 Task: Sort the products in the category "Dental Care" by relevance.
Action: Mouse moved to (236, 108)
Screenshot: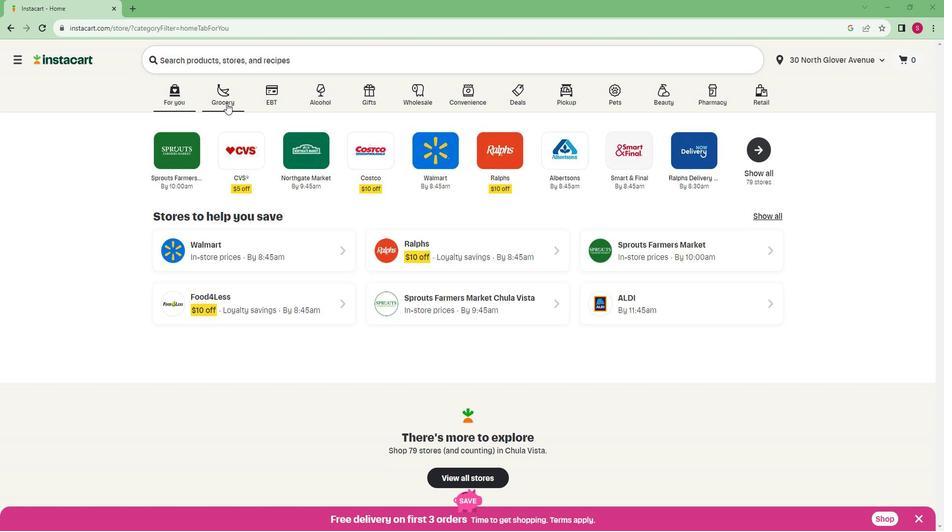 
Action: Mouse pressed left at (236, 108)
Screenshot: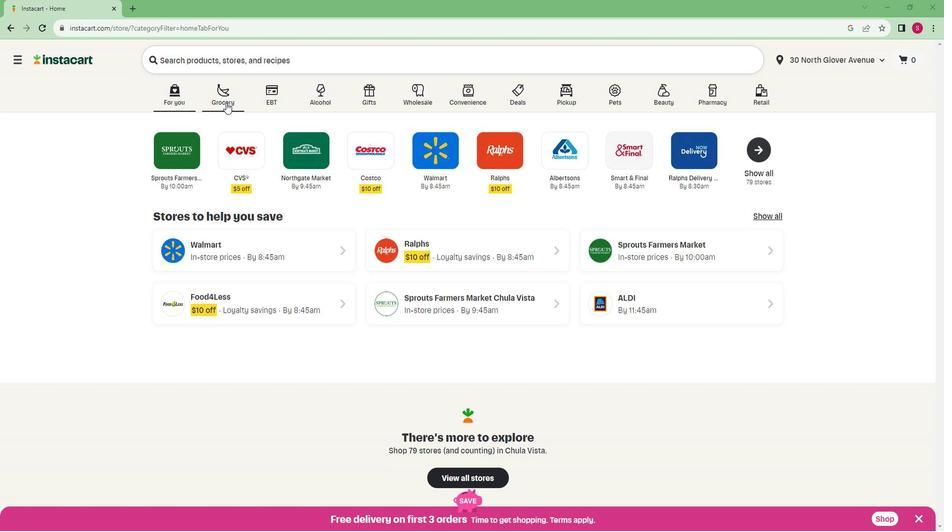 
Action: Mouse moved to (221, 272)
Screenshot: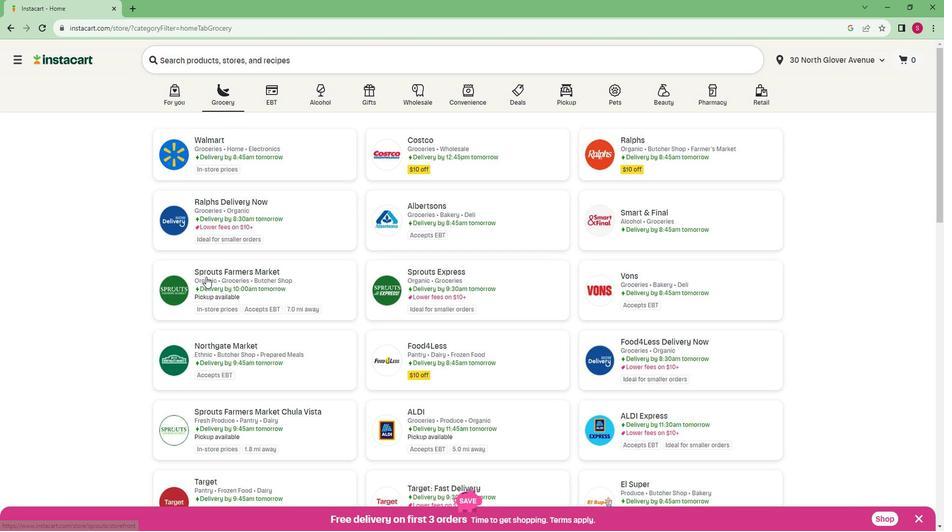 
Action: Mouse pressed left at (221, 272)
Screenshot: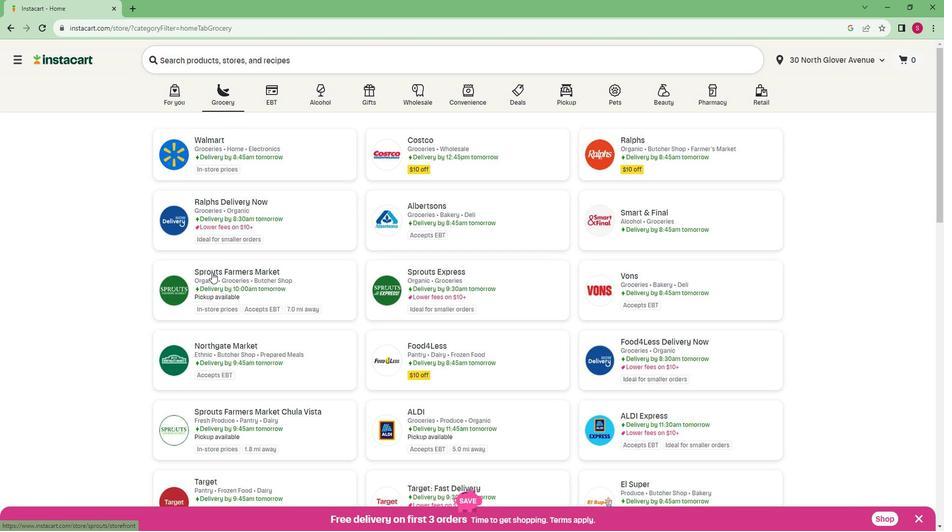 
Action: Mouse moved to (70, 332)
Screenshot: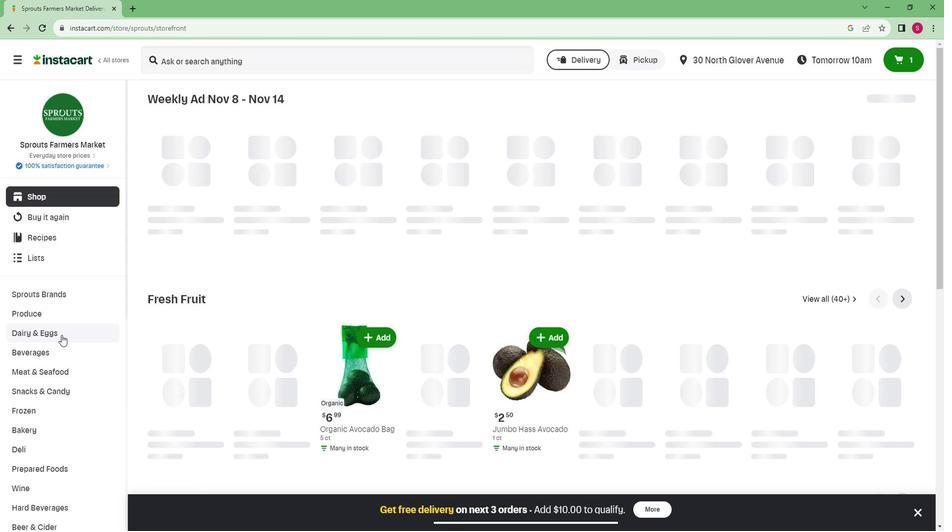 
Action: Mouse scrolled (70, 332) with delta (0, 0)
Screenshot: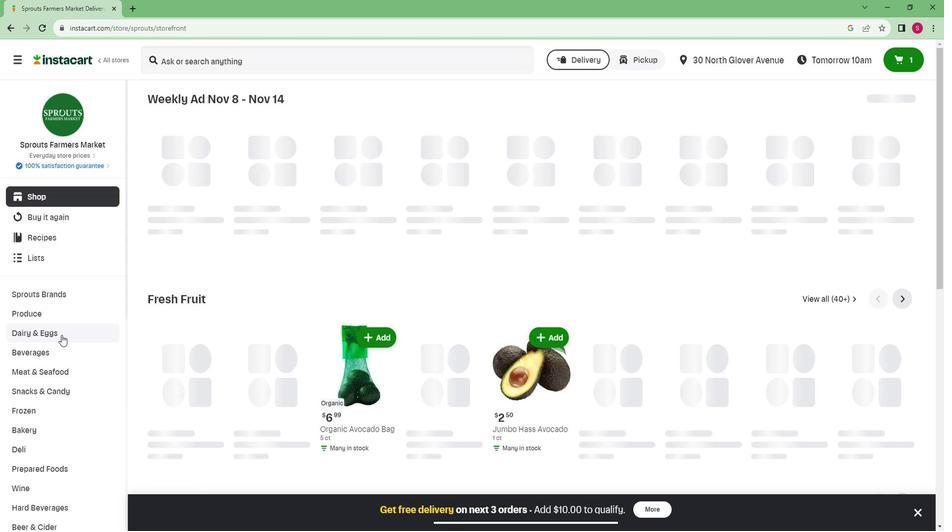 
Action: Mouse moved to (69, 333)
Screenshot: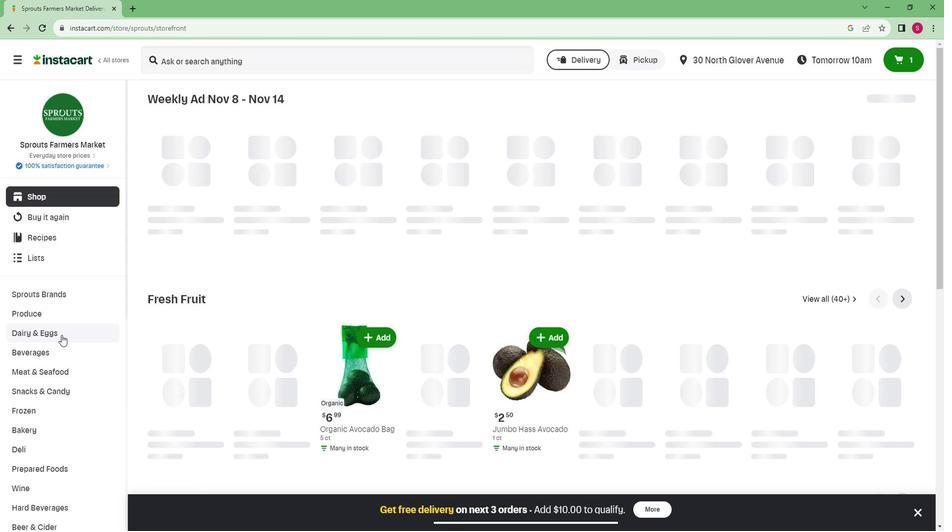 
Action: Mouse scrolled (69, 332) with delta (0, 0)
Screenshot: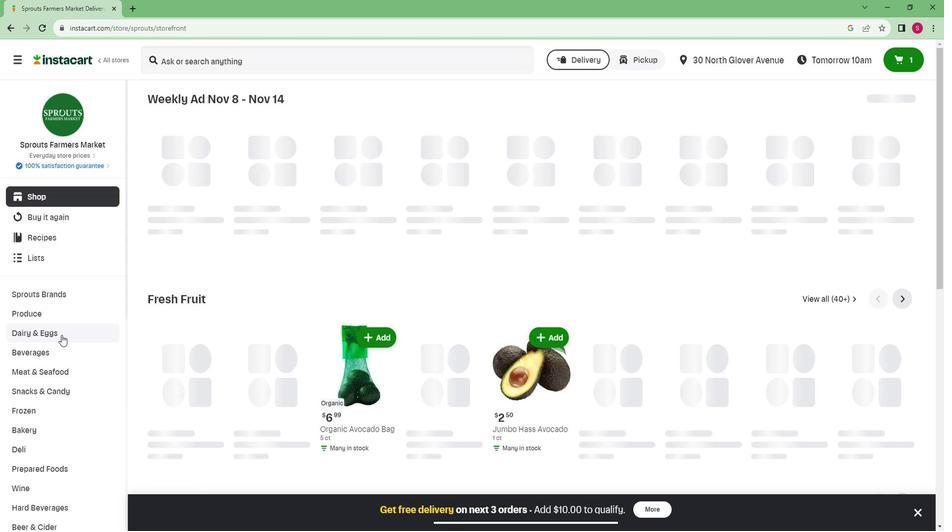 
Action: Mouse moved to (68, 333)
Screenshot: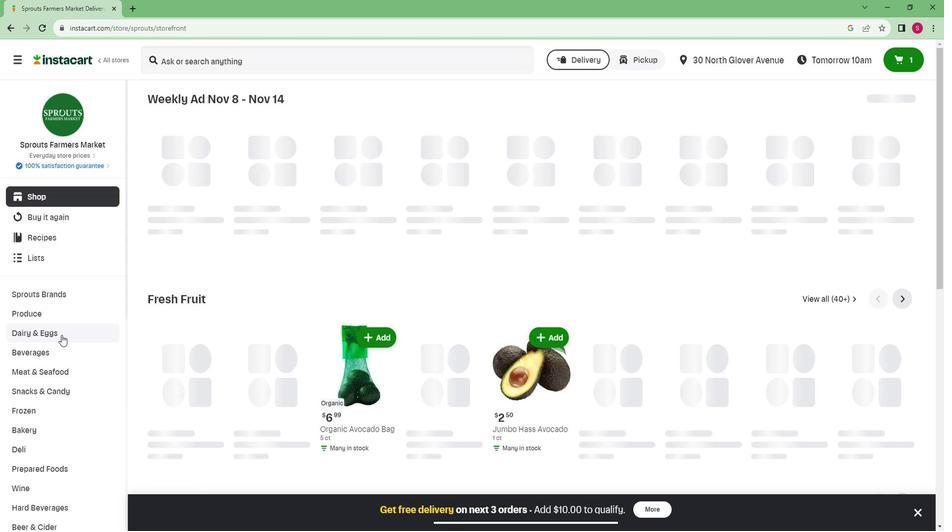 
Action: Mouse scrolled (68, 333) with delta (0, 0)
Screenshot: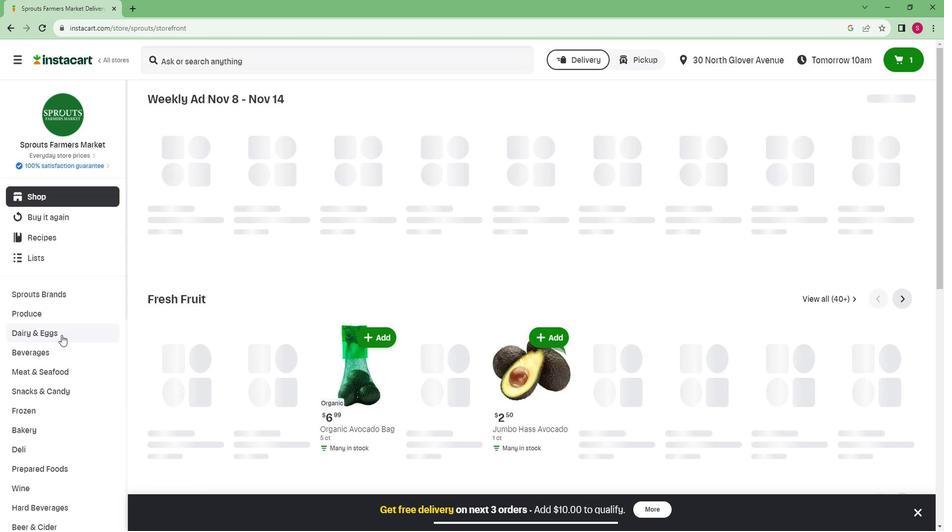 
Action: Mouse moved to (67, 333)
Screenshot: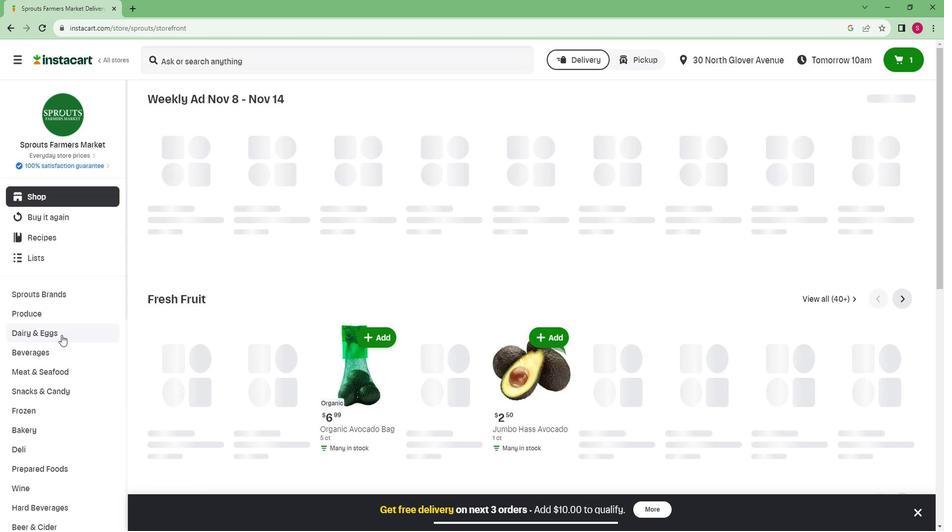 
Action: Mouse scrolled (67, 333) with delta (0, 0)
Screenshot: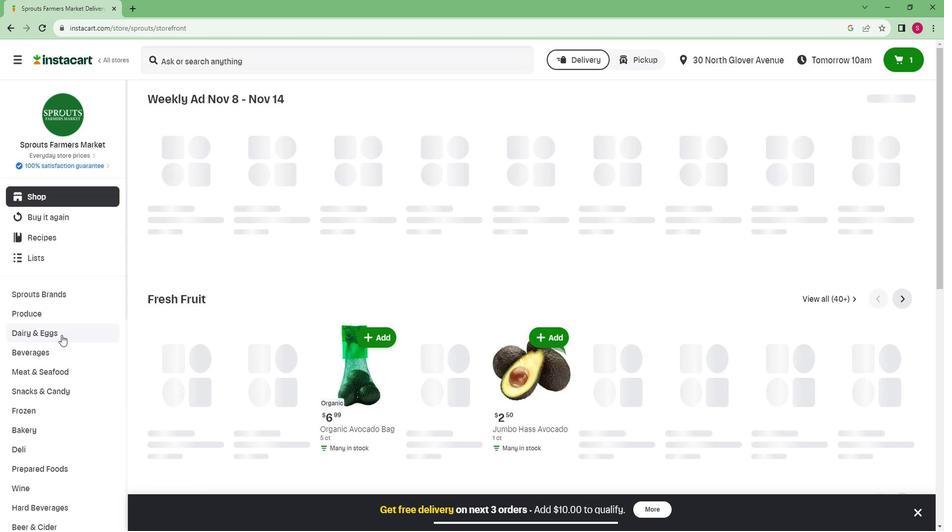
Action: Mouse moved to (67, 334)
Screenshot: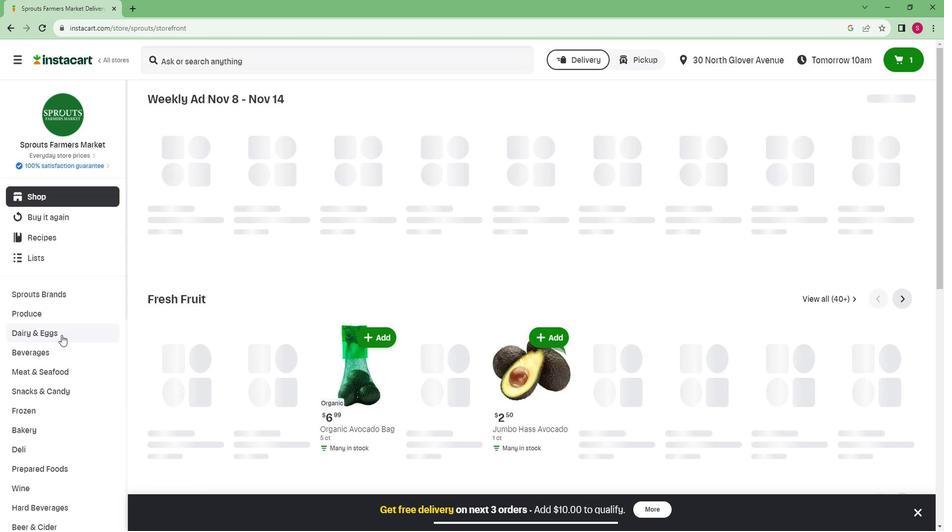 
Action: Mouse scrolled (67, 333) with delta (0, 0)
Screenshot: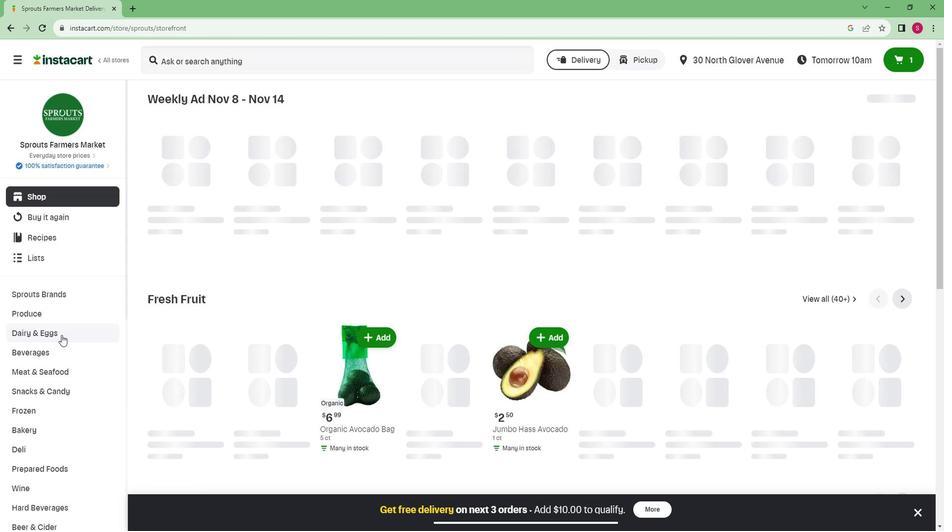 
Action: Mouse moved to (67, 334)
Screenshot: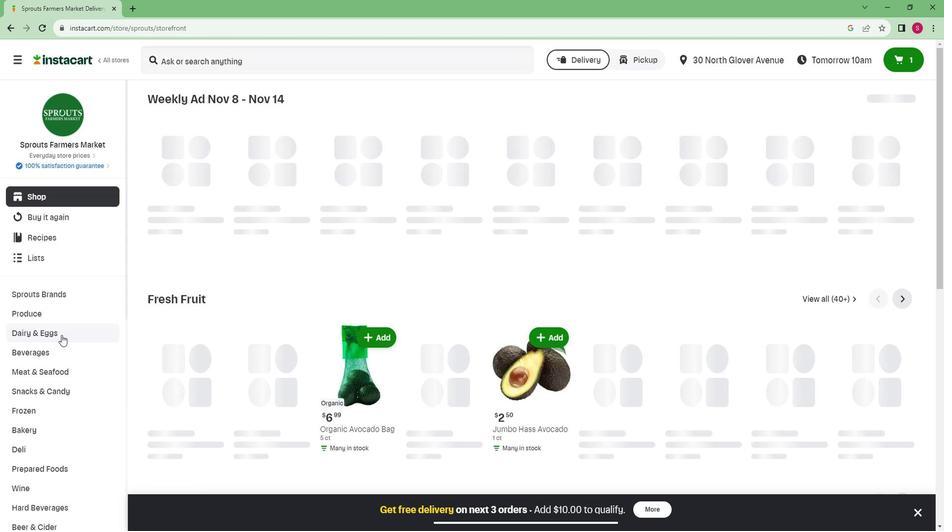 
Action: Mouse scrolled (67, 333) with delta (0, 0)
Screenshot: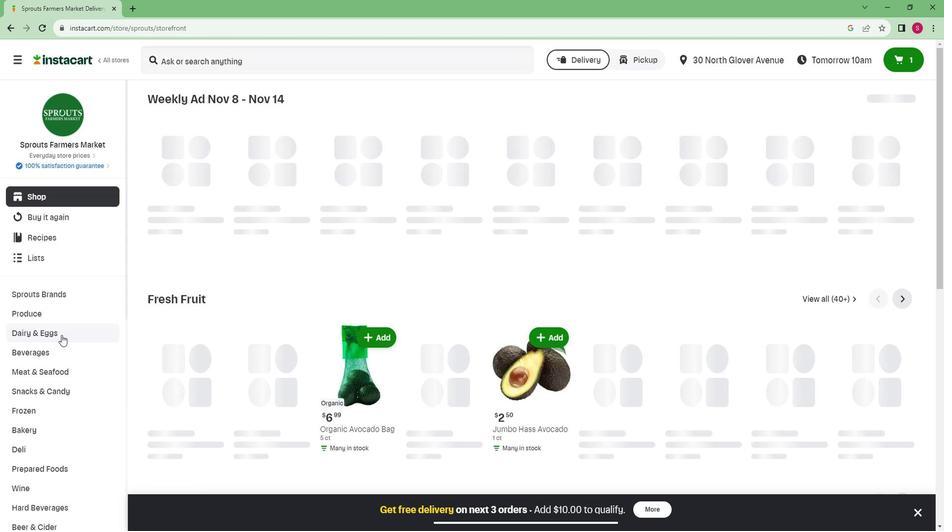 
Action: Mouse scrolled (67, 333) with delta (0, 0)
Screenshot: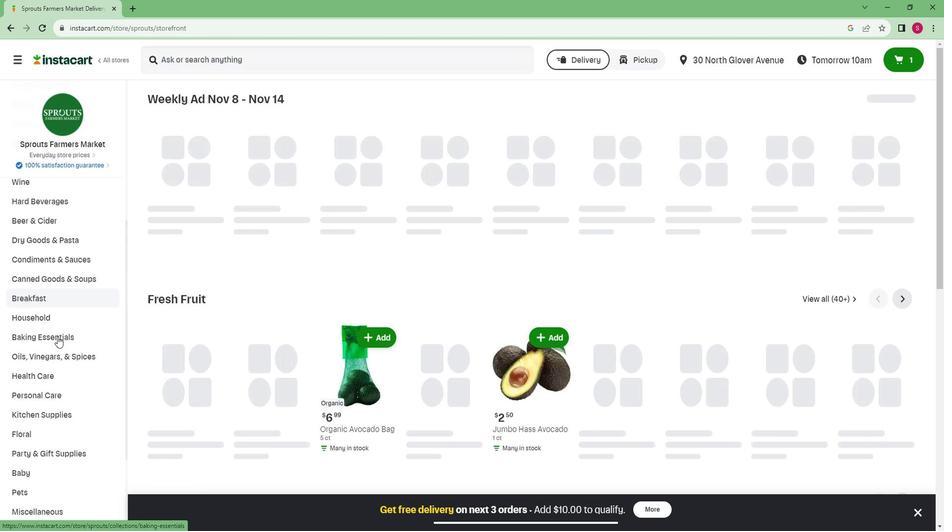 
Action: Mouse scrolled (67, 333) with delta (0, 0)
Screenshot: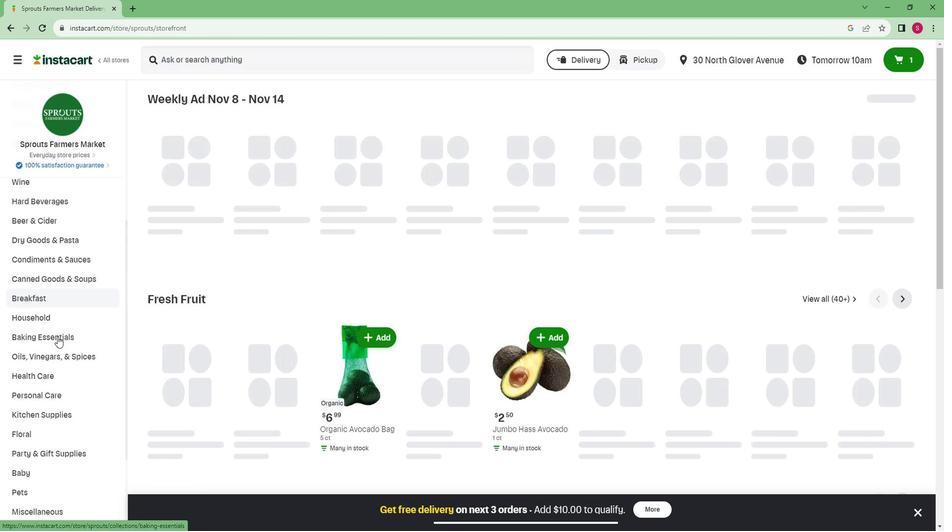
Action: Mouse scrolled (67, 333) with delta (0, 0)
Screenshot: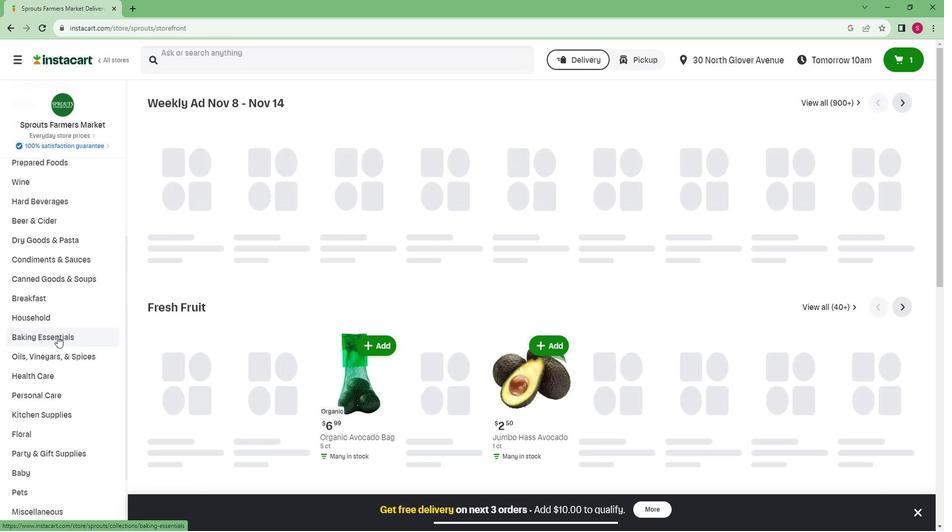 
Action: Mouse scrolled (67, 333) with delta (0, 0)
Screenshot: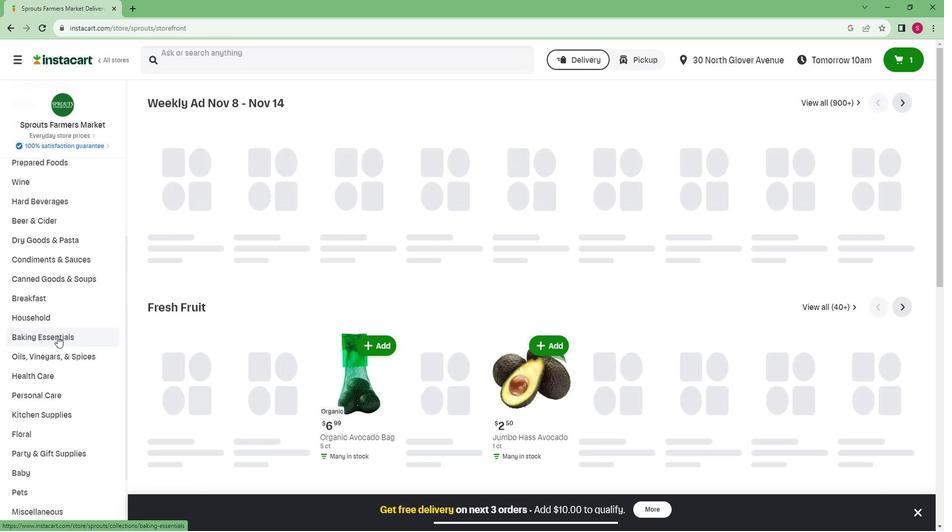 
Action: Mouse scrolled (67, 333) with delta (0, 0)
Screenshot: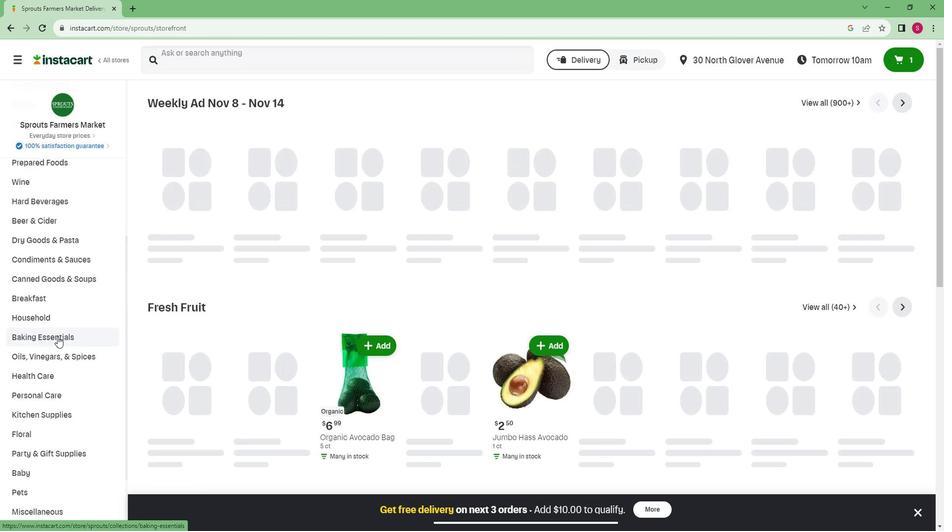 
Action: Mouse moved to (37, 488)
Screenshot: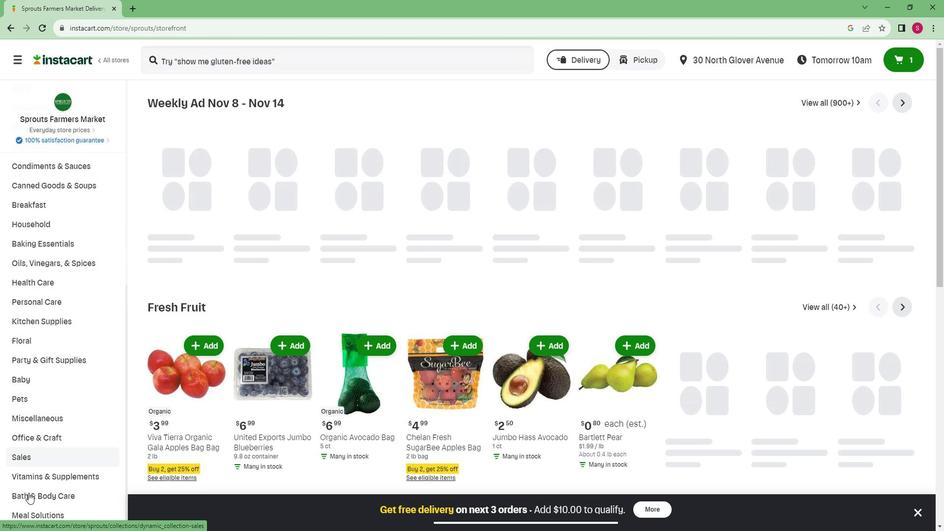 
Action: Mouse pressed left at (37, 488)
Screenshot: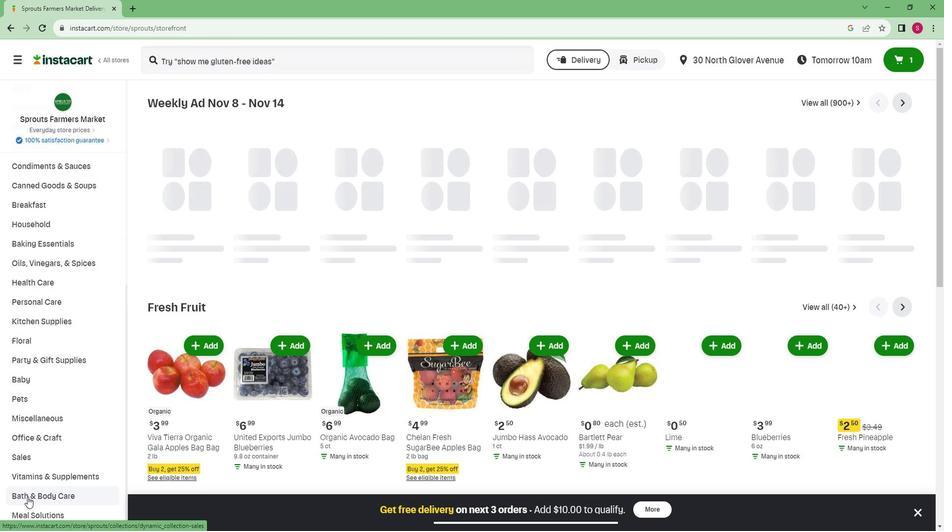 
Action: Mouse moved to (659, 135)
Screenshot: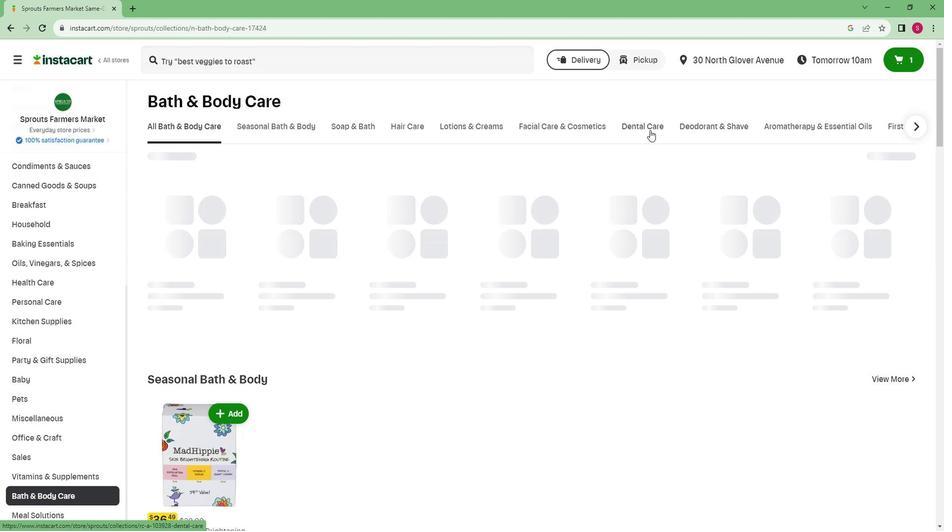 
Action: Mouse pressed left at (659, 135)
Screenshot: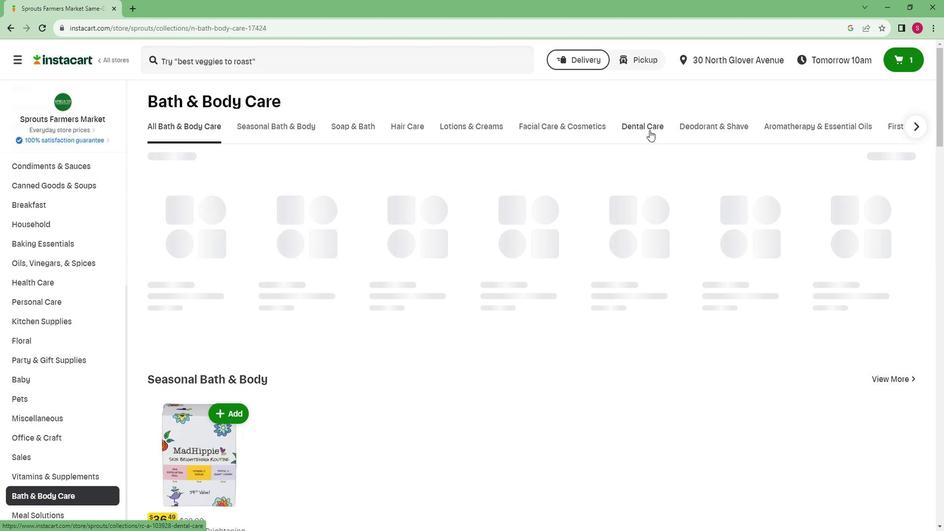 
Action: Mouse moved to (844, 166)
Screenshot: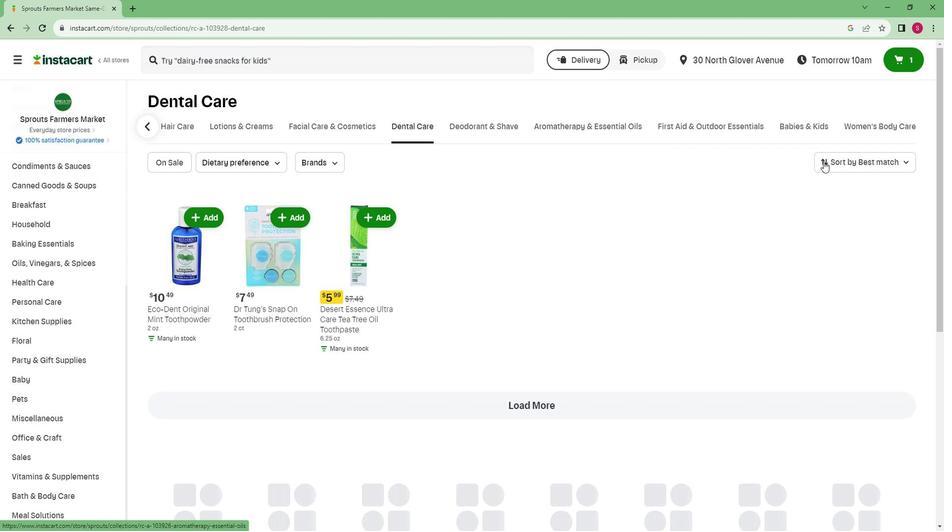 
Action: Mouse pressed left at (844, 166)
Screenshot: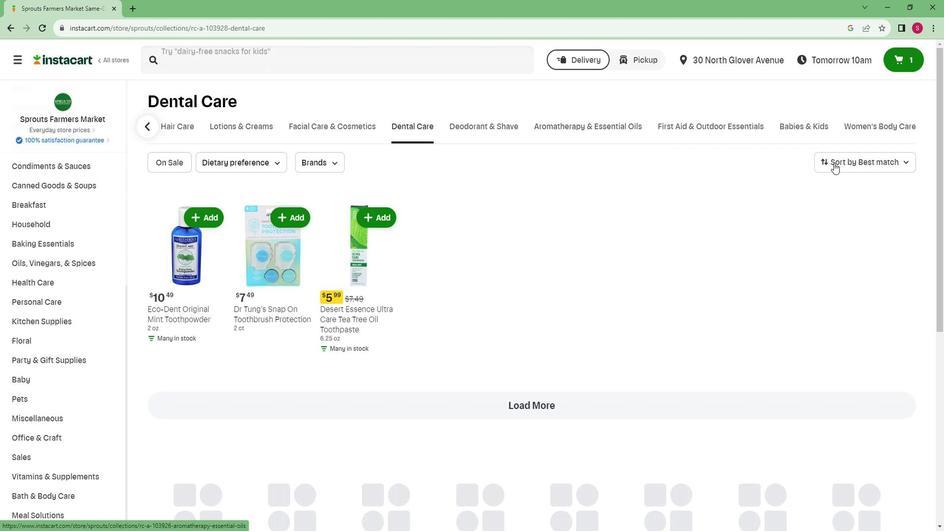 
Action: Mouse moved to (848, 313)
Screenshot: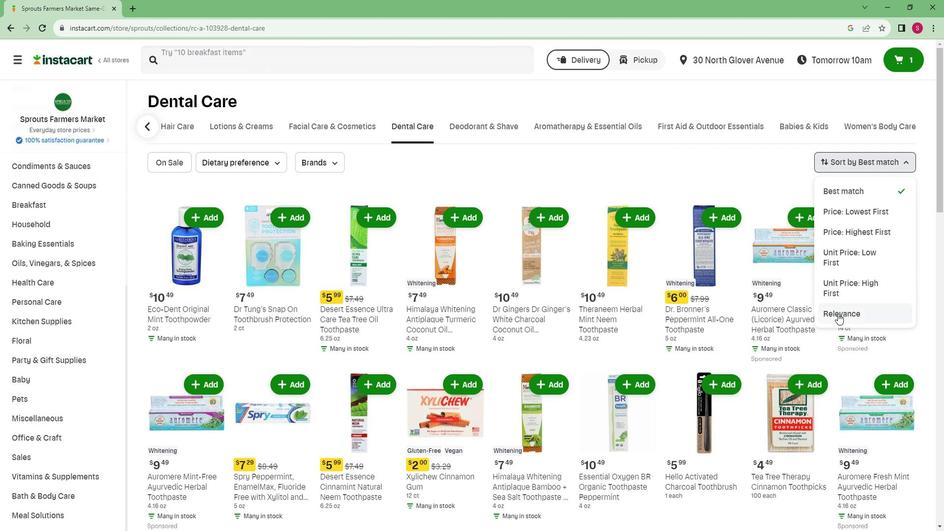 
Action: Mouse pressed left at (848, 313)
Screenshot: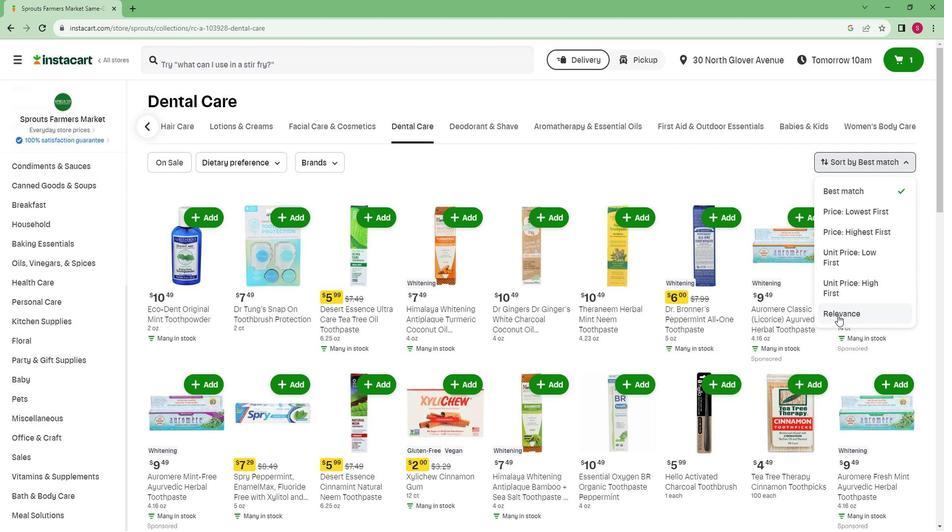 
Action: Mouse moved to (506, 248)
Screenshot: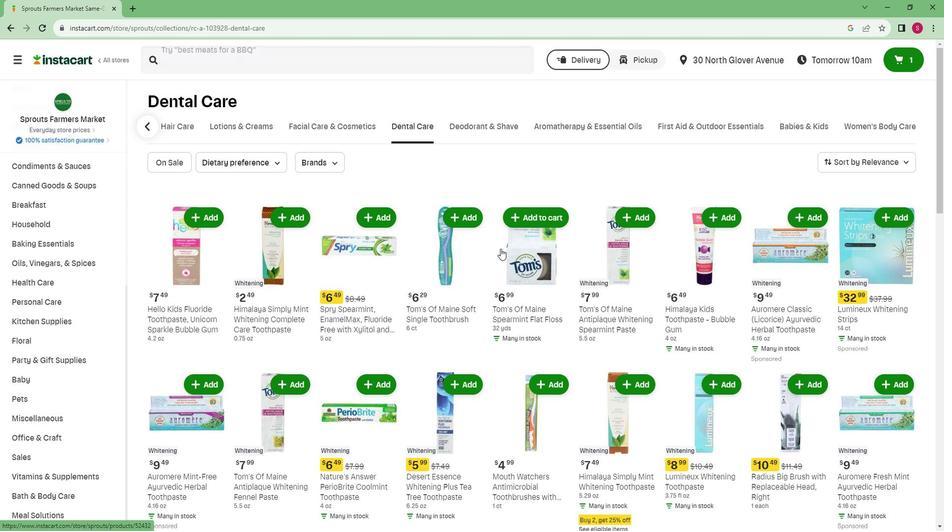 
Action: Mouse scrolled (506, 247) with delta (0, 0)
Screenshot: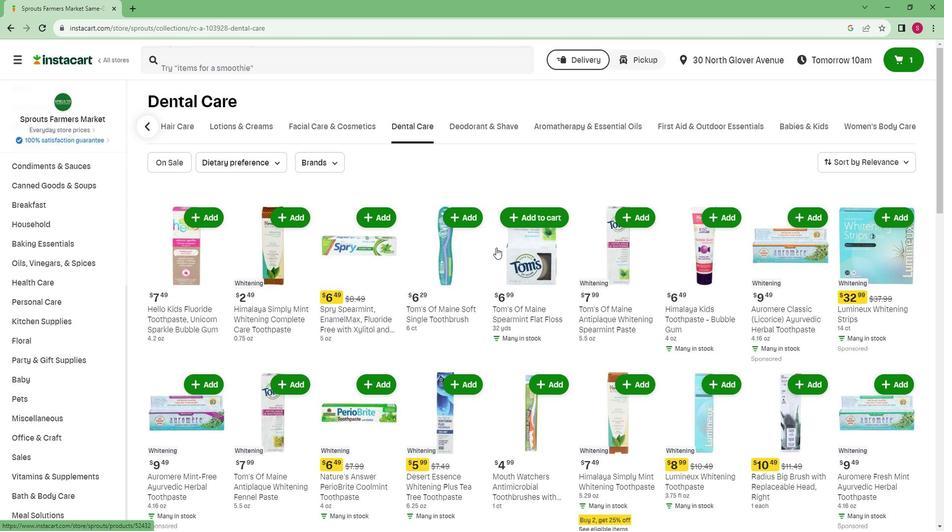 
Action: Mouse scrolled (506, 247) with delta (0, 0)
Screenshot: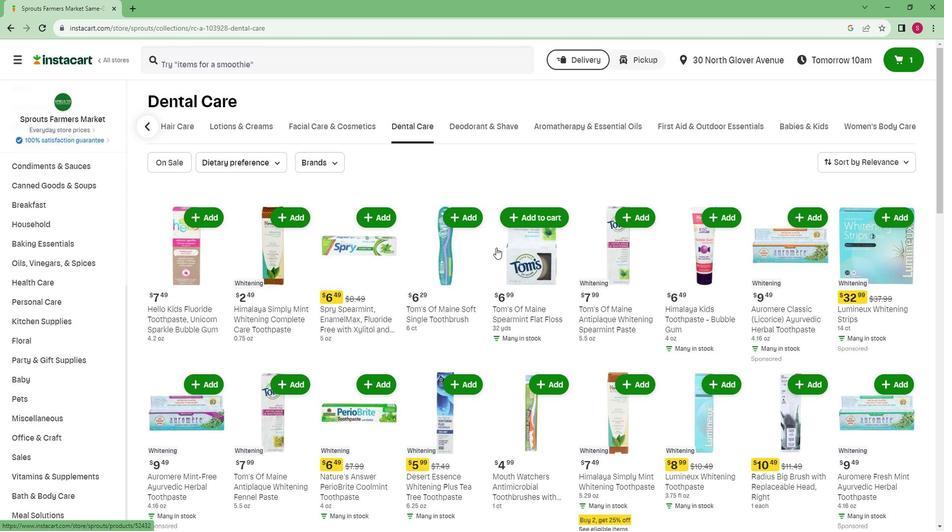 
Action: Mouse scrolled (506, 247) with delta (0, 0)
Screenshot: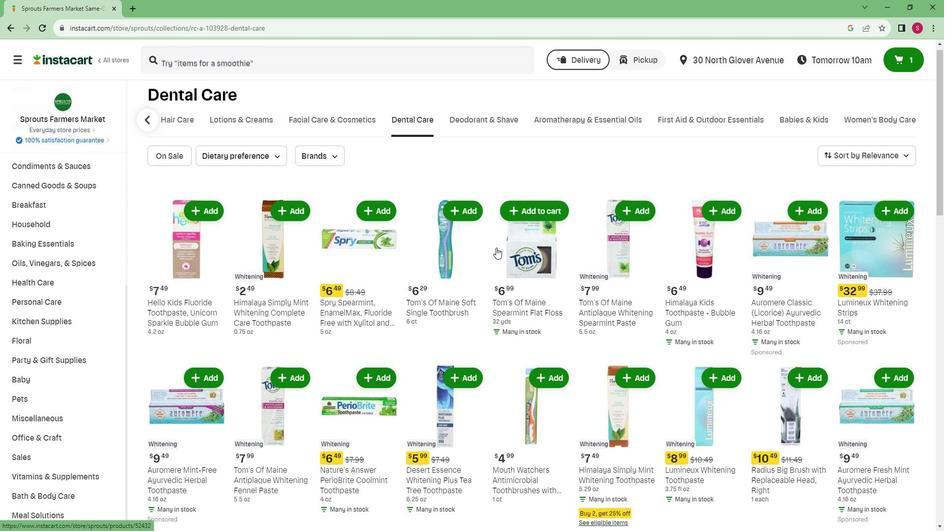 
Action: Mouse scrolled (506, 247) with delta (0, 0)
Screenshot: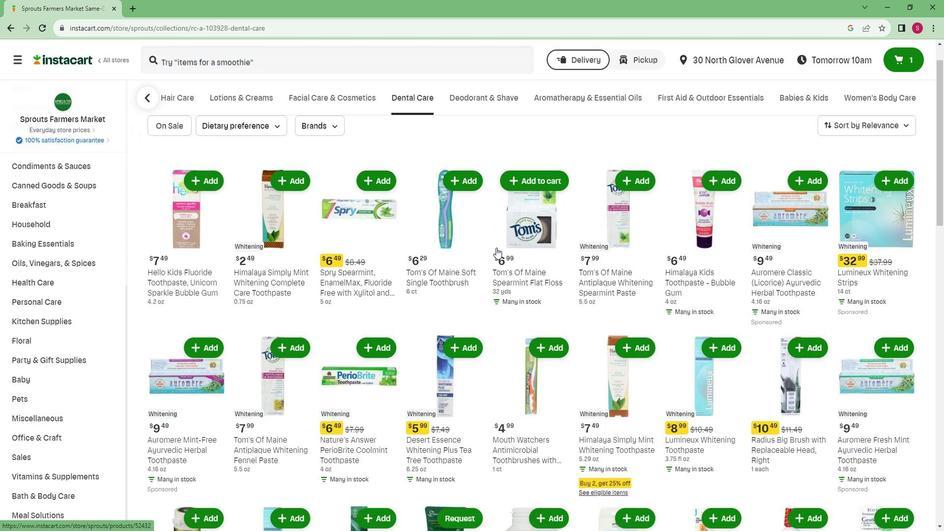 
Action: Mouse scrolled (506, 247) with delta (0, 0)
Screenshot: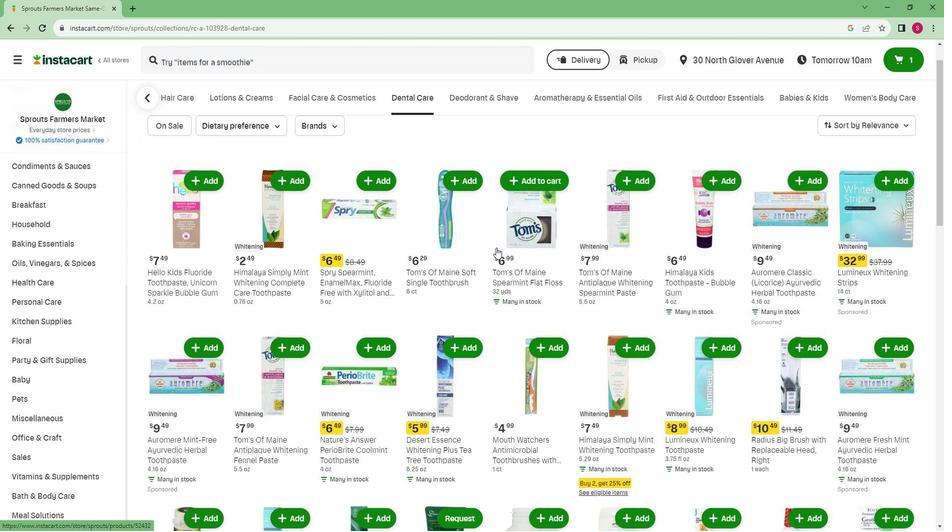 
Action: Mouse moved to (513, 245)
Screenshot: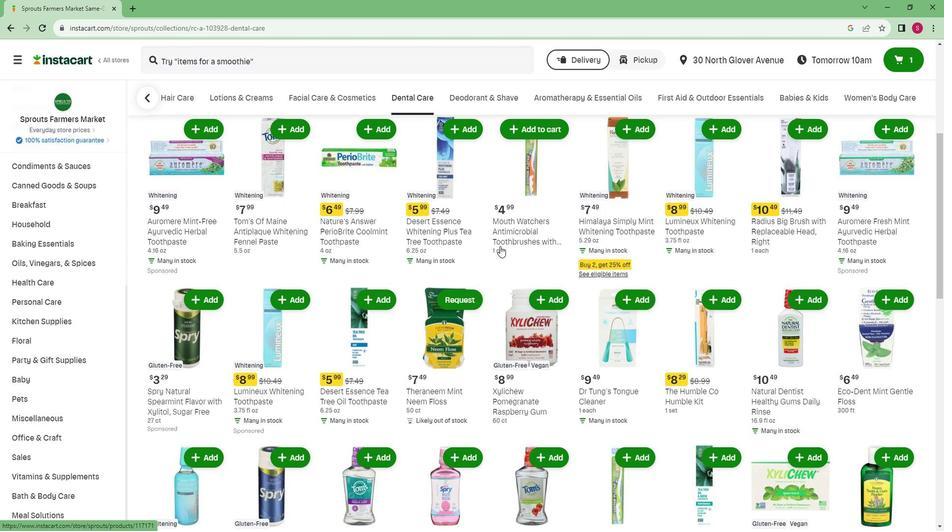 
